Task: Use the formula "COUNTBLANK" in spreadsheet "Project protfolio".
Action: Mouse moved to (147, 95)
Screenshot: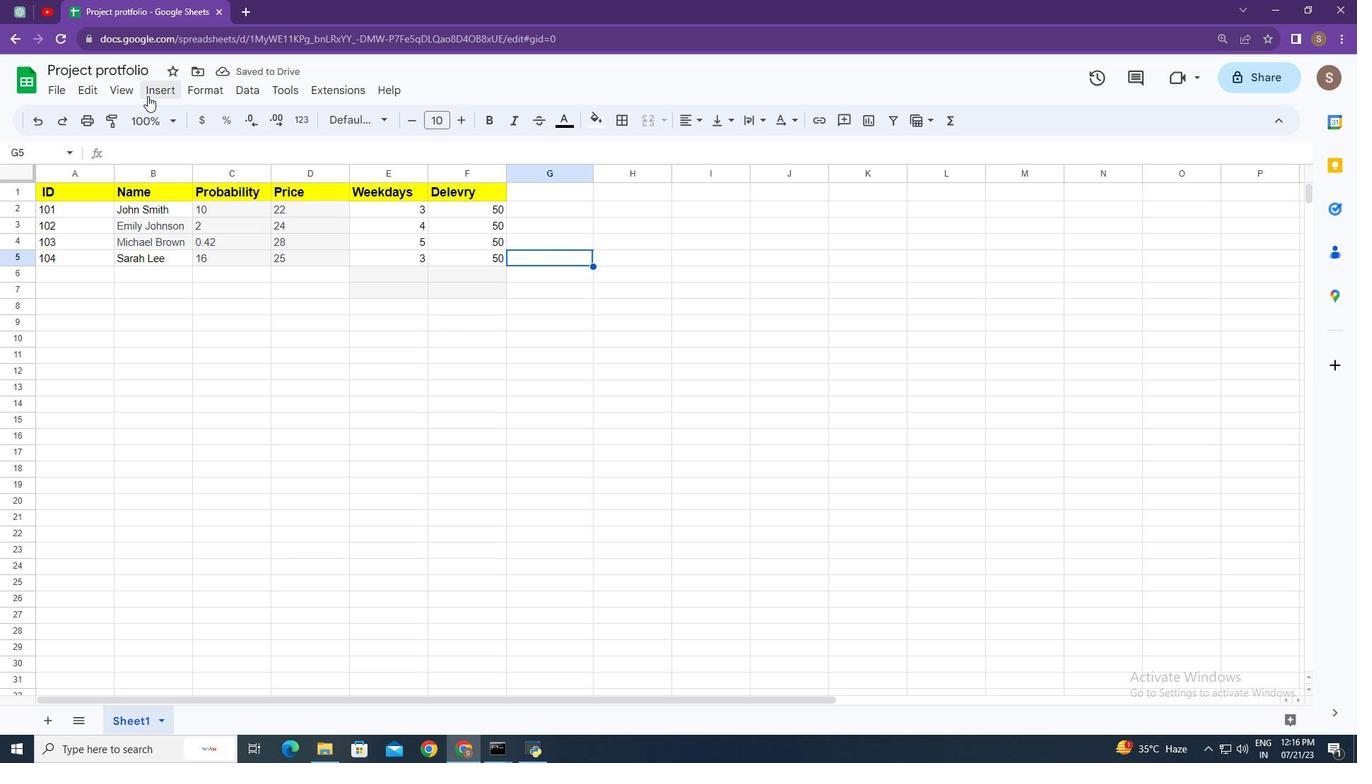 
Action: Mouse pressed left at (147, 95)
Screenshot: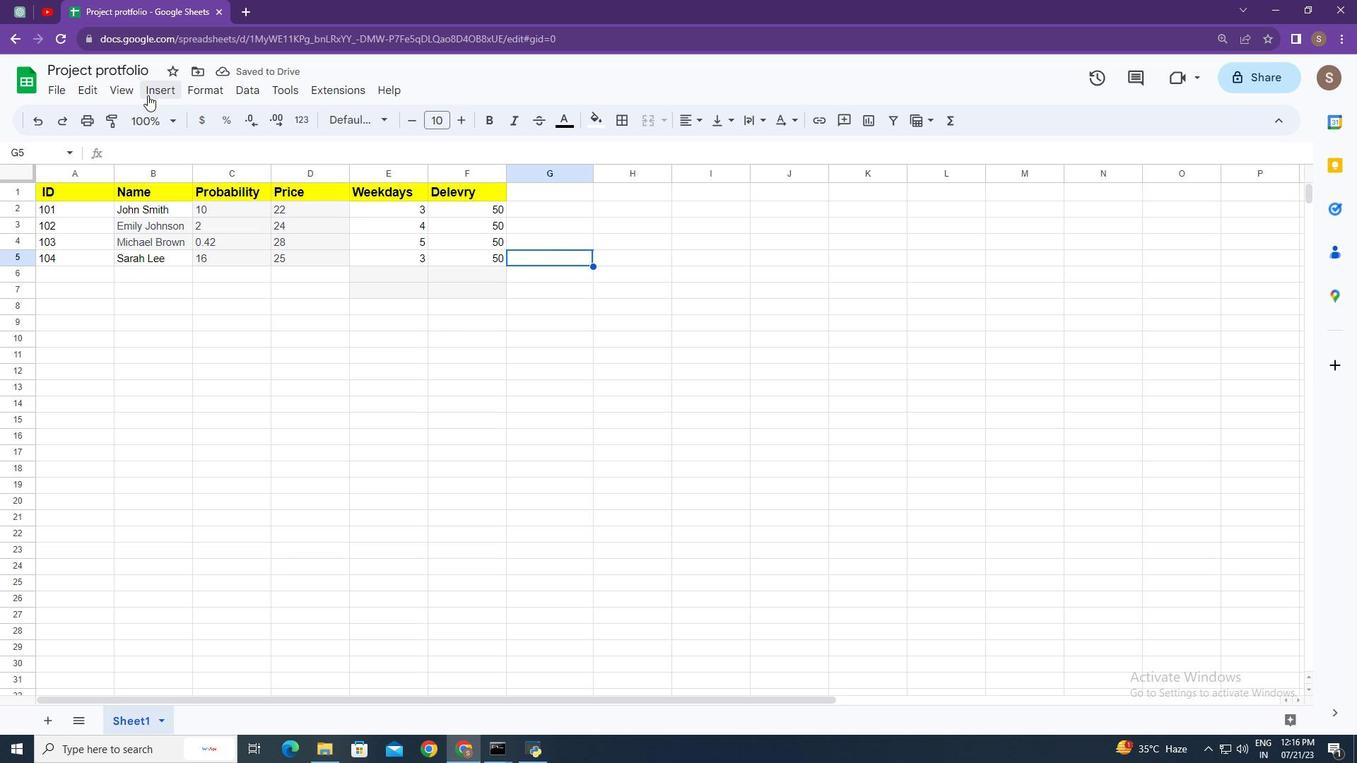 
Action: Mouse moved to (231, 364)
Screenshot: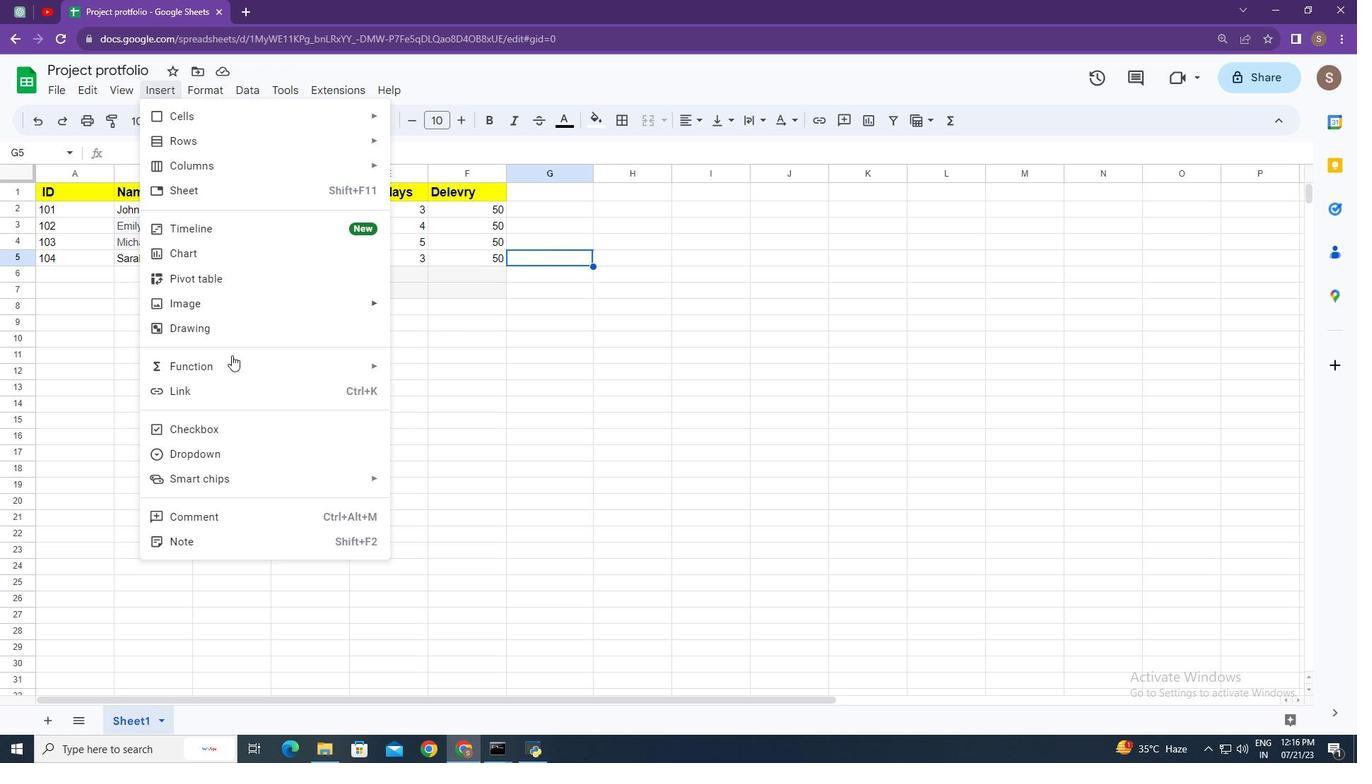 
Action: Mouse pressed left at (231, 364)
Screenshot: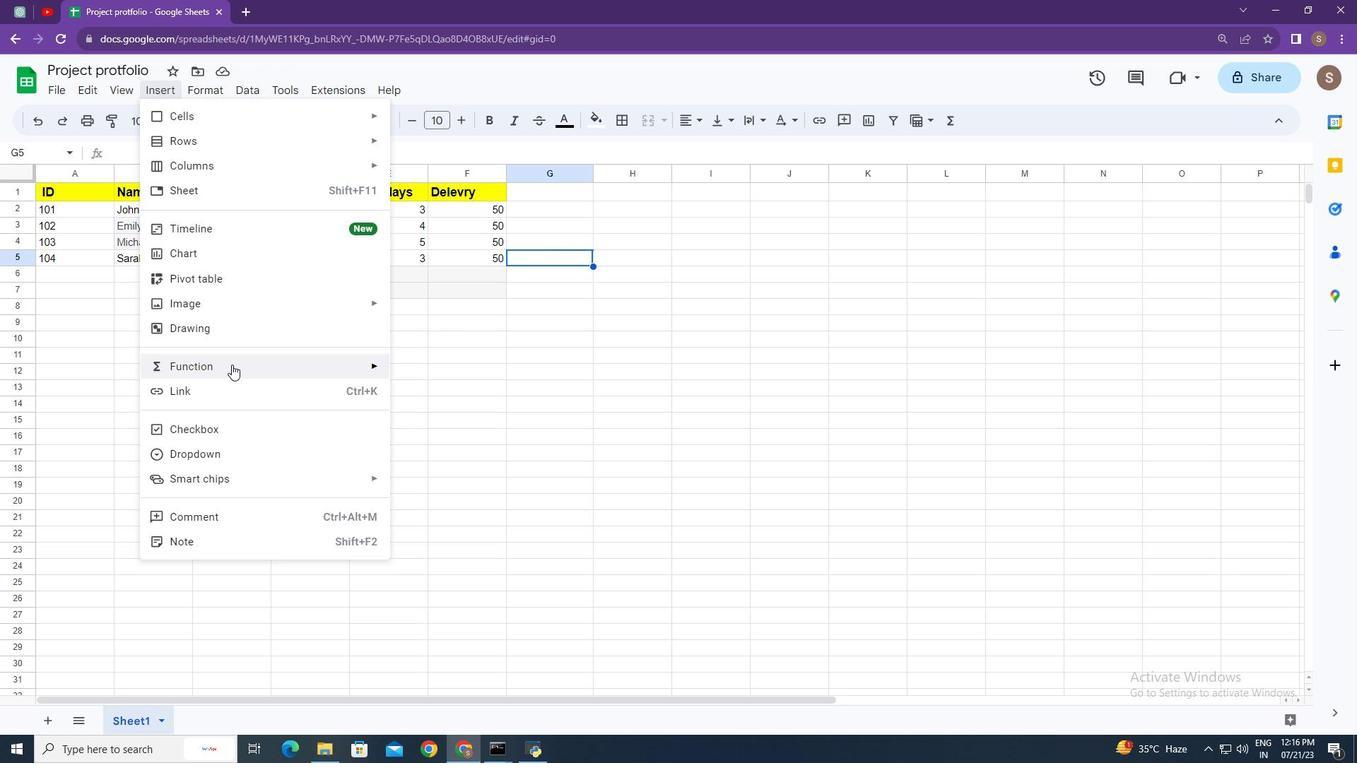 
Action: Mouse moved to (502, 284)
Screenshot: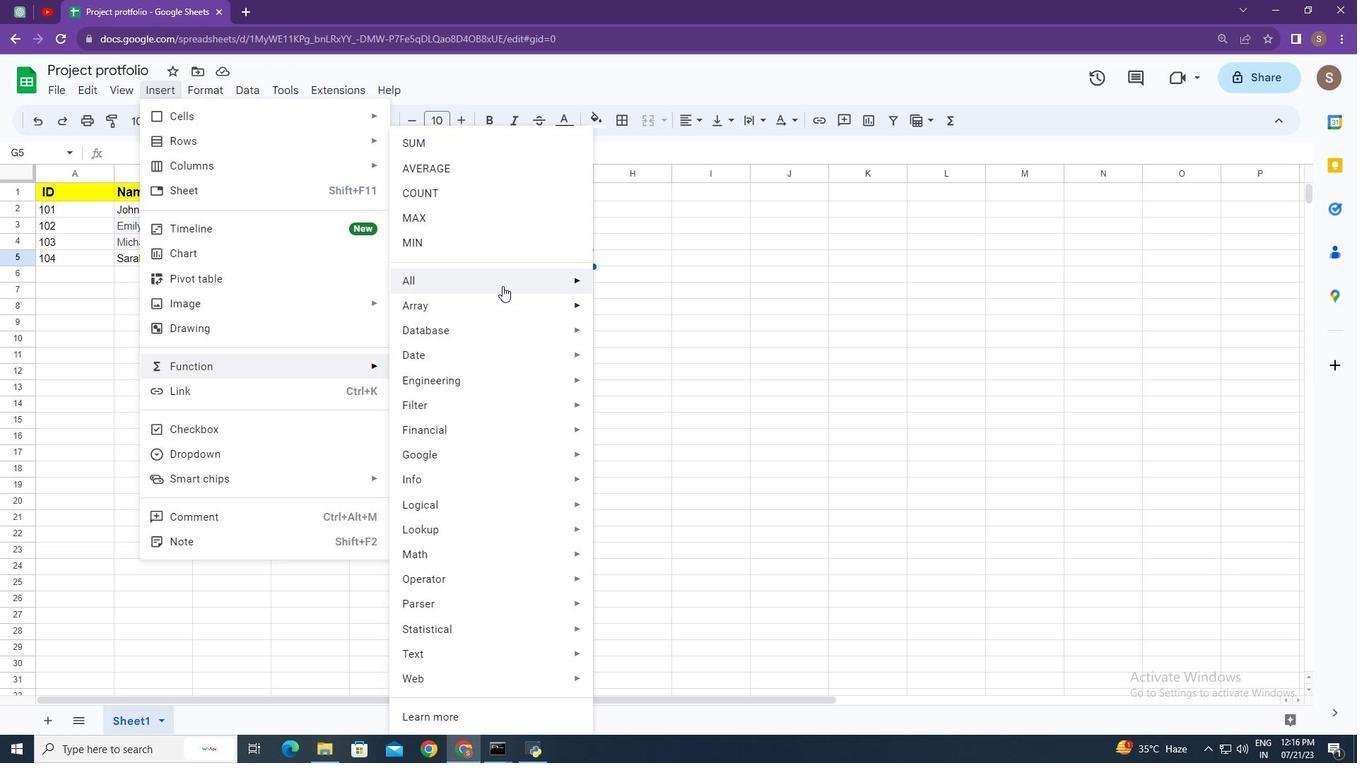 
Action: Mouse pressed left at (502, 284)
Screenshot: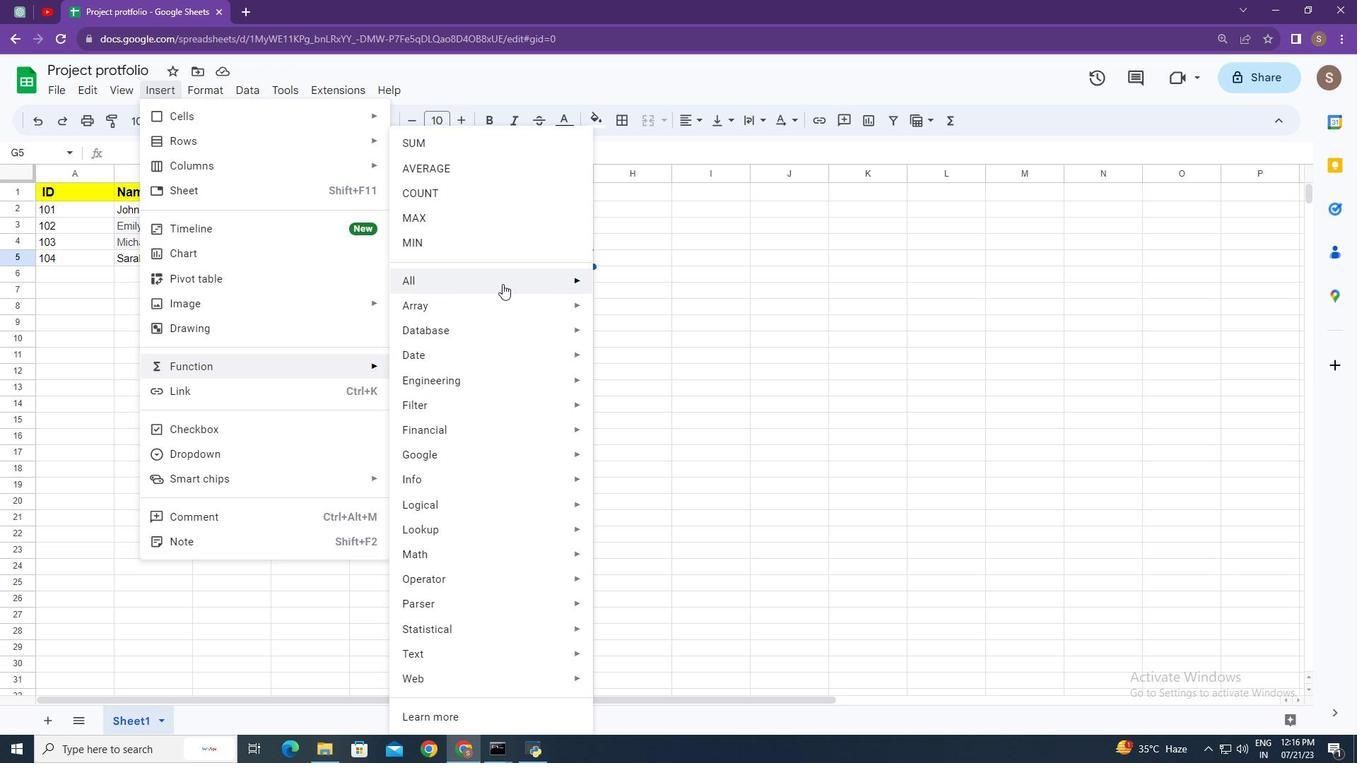 
Action: Mouse moved to (683, 311)
Screenshot: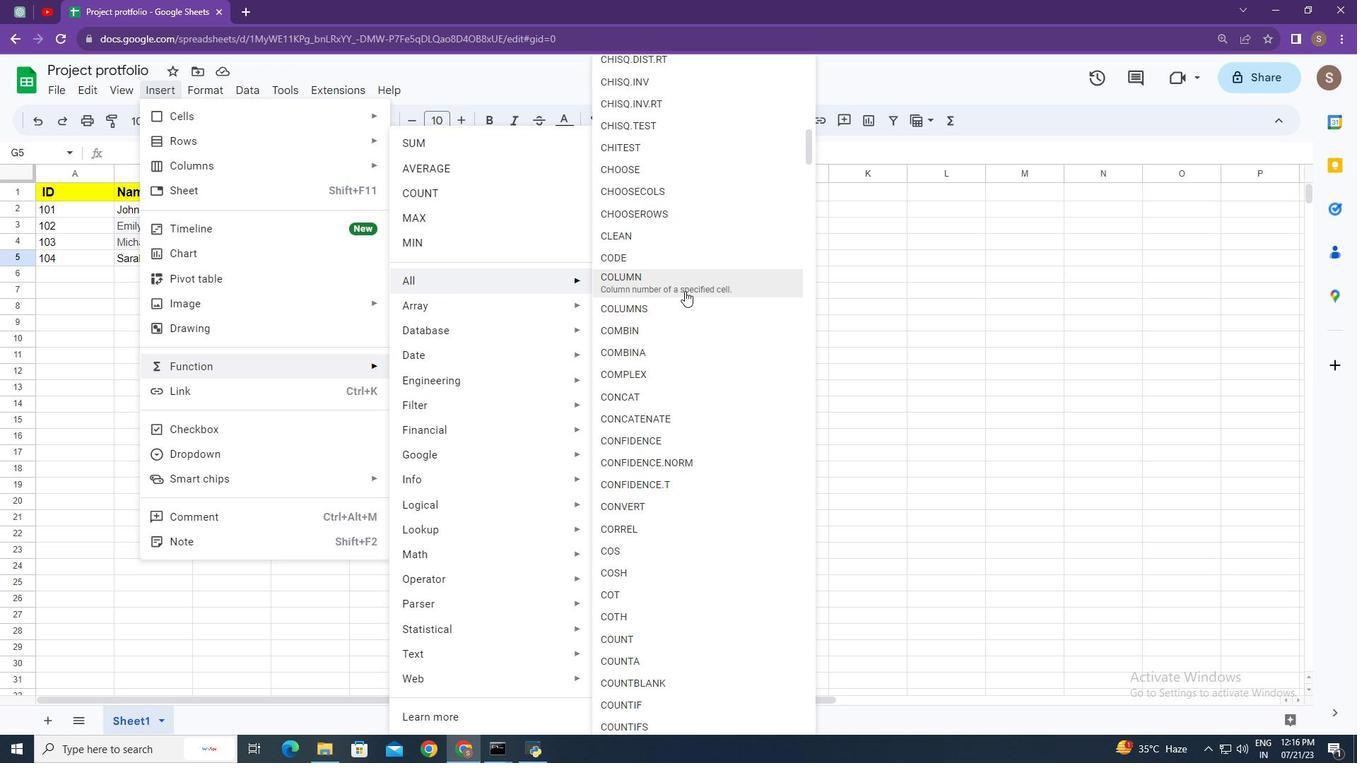 
Action: Mouse scrolled (683, 311) with delta (0, 0)
Screenshot: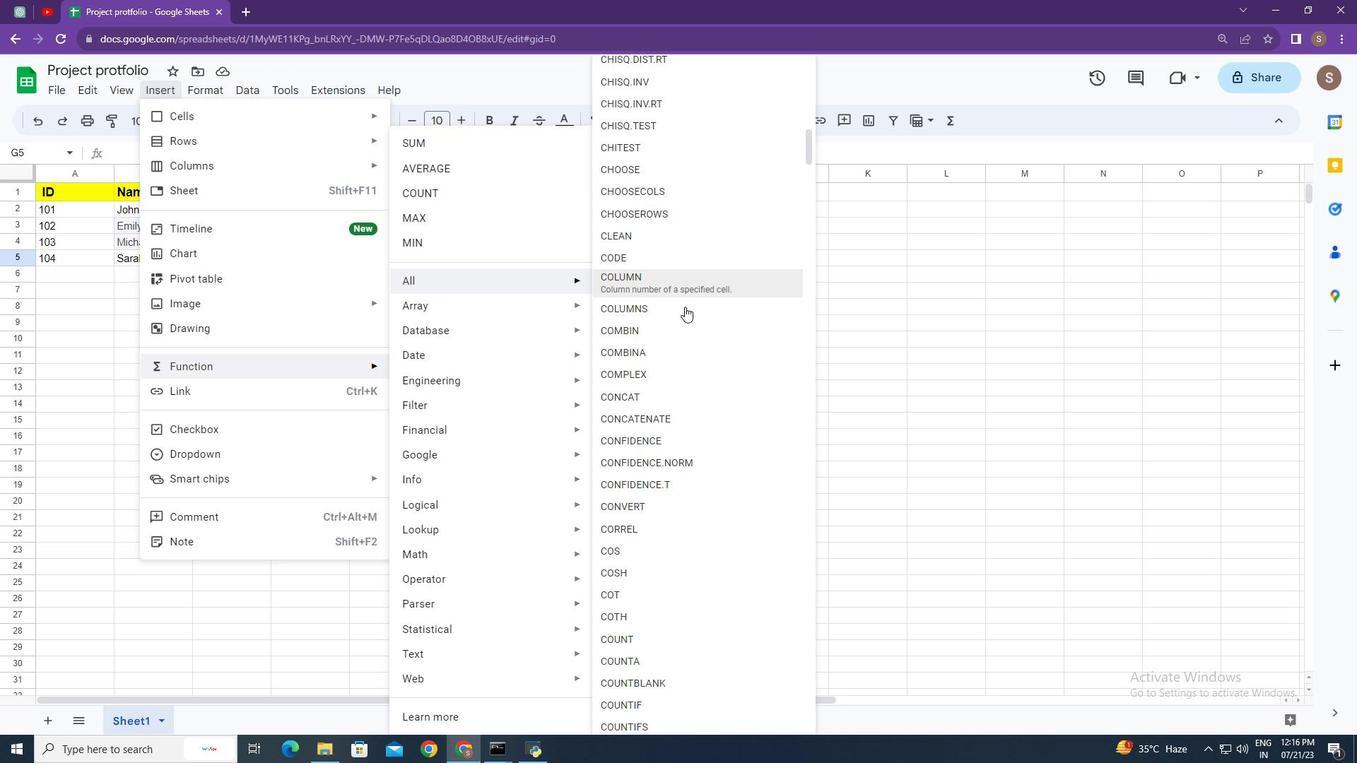 
Action: Mouse moved to (682, 313)
Screenshot: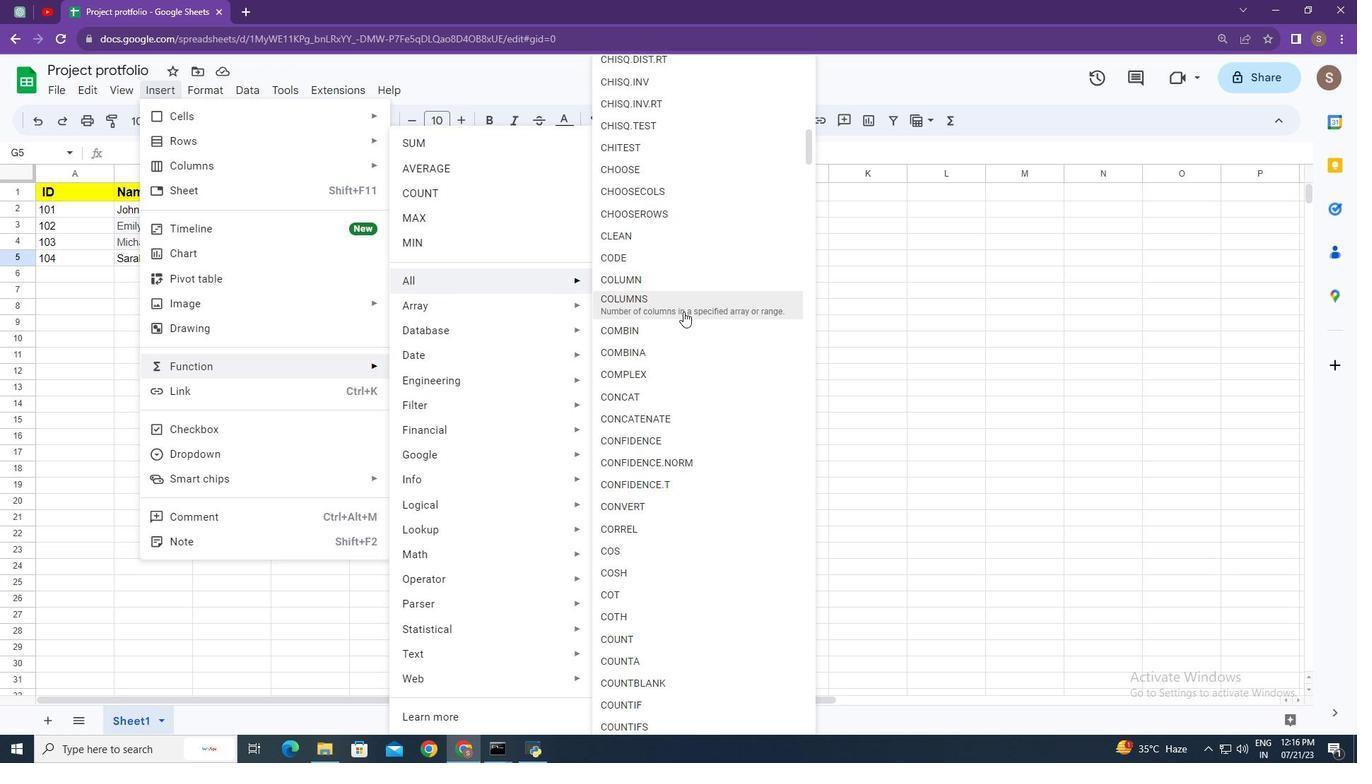 
Action: Mouse scrolled (682, 313) with delta (0, 0)
Screenshot: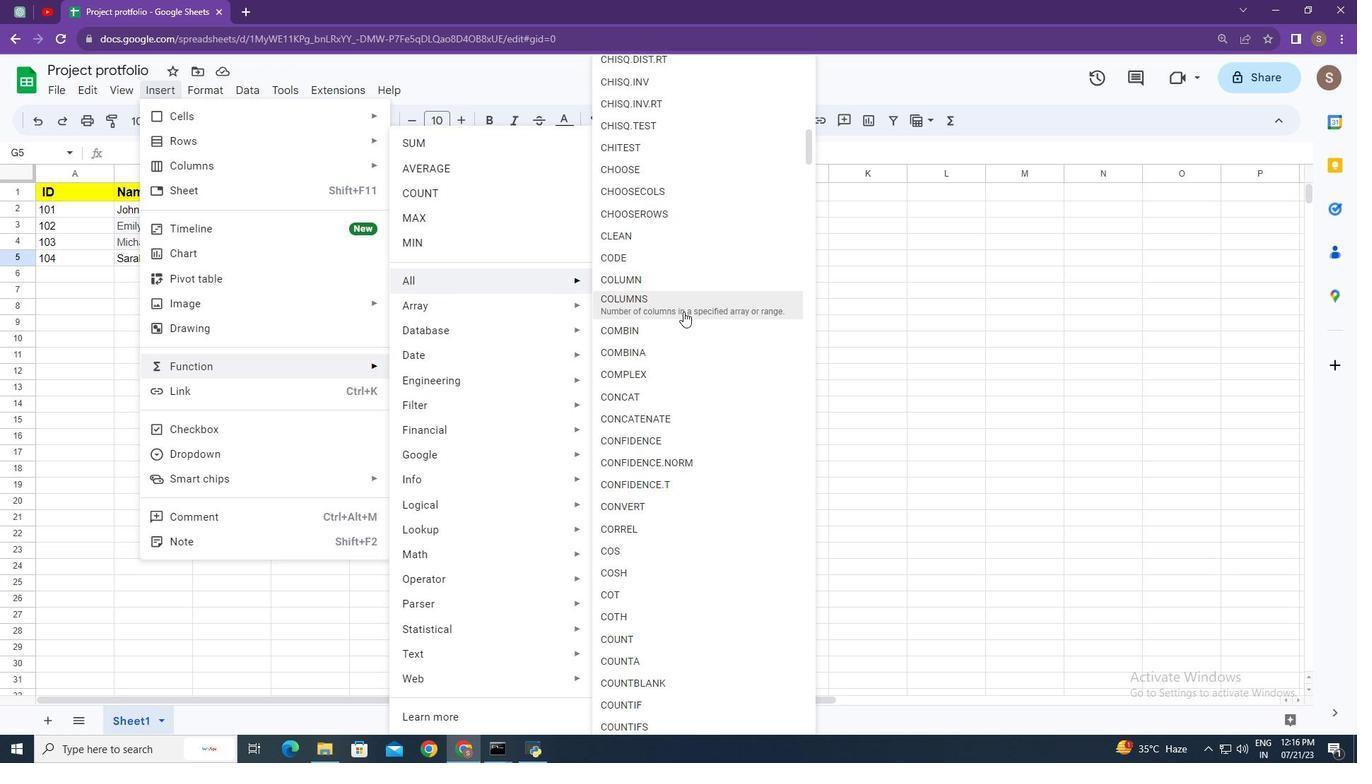 
Action: Mouse moved to (684, 404)
Screenshot: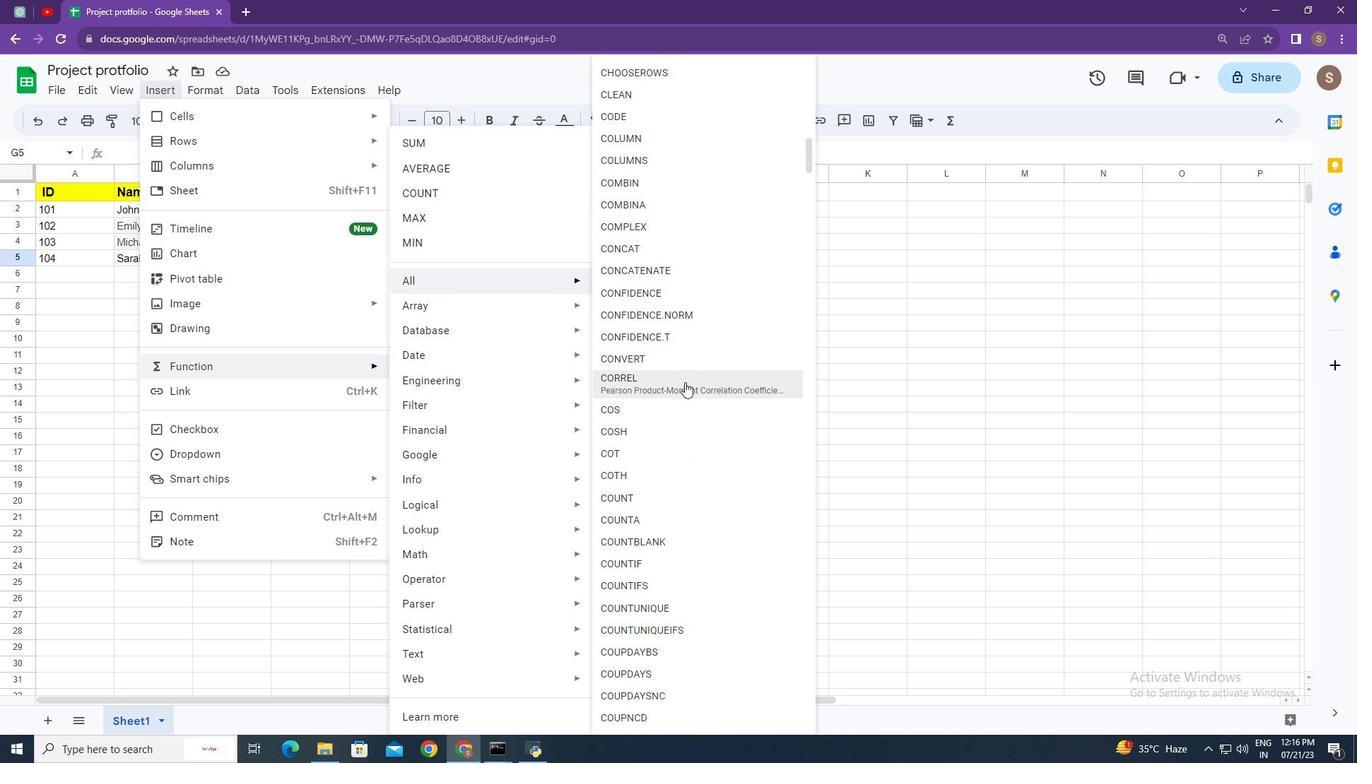 
Action: Mouse scrolled (684, 403) with delta (0, 0)
Screenshot: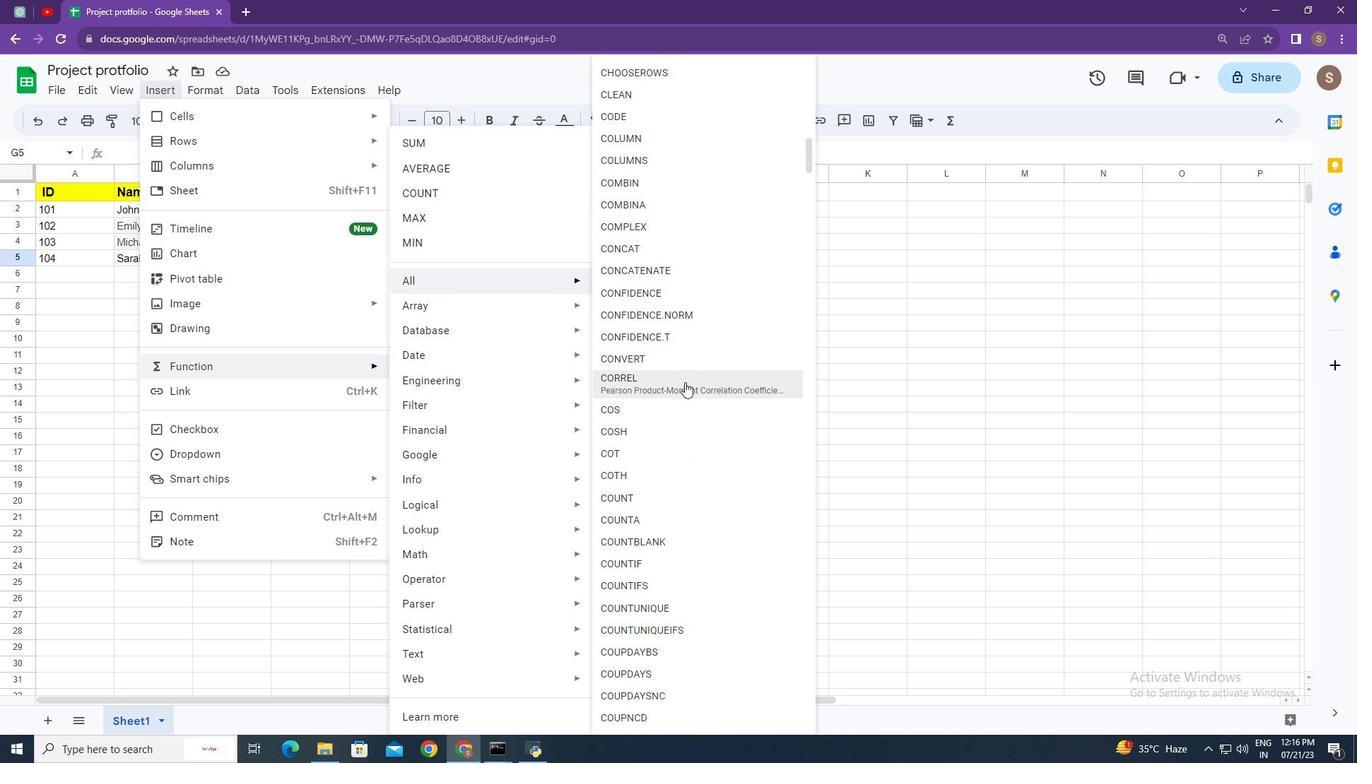 
Action: Mouse moved to (676, 470)
Screenshot: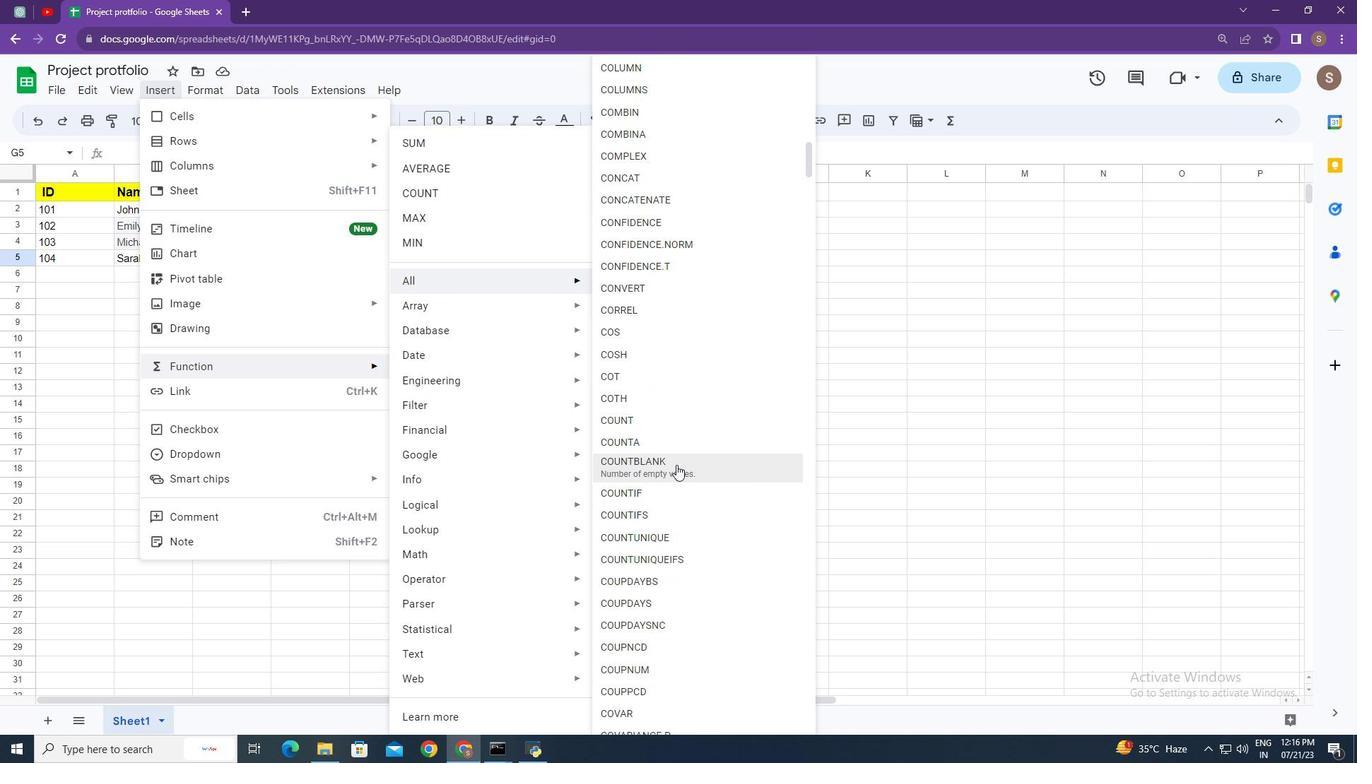 
Action: Mouse pressed left at (676, 470)
Screenshot: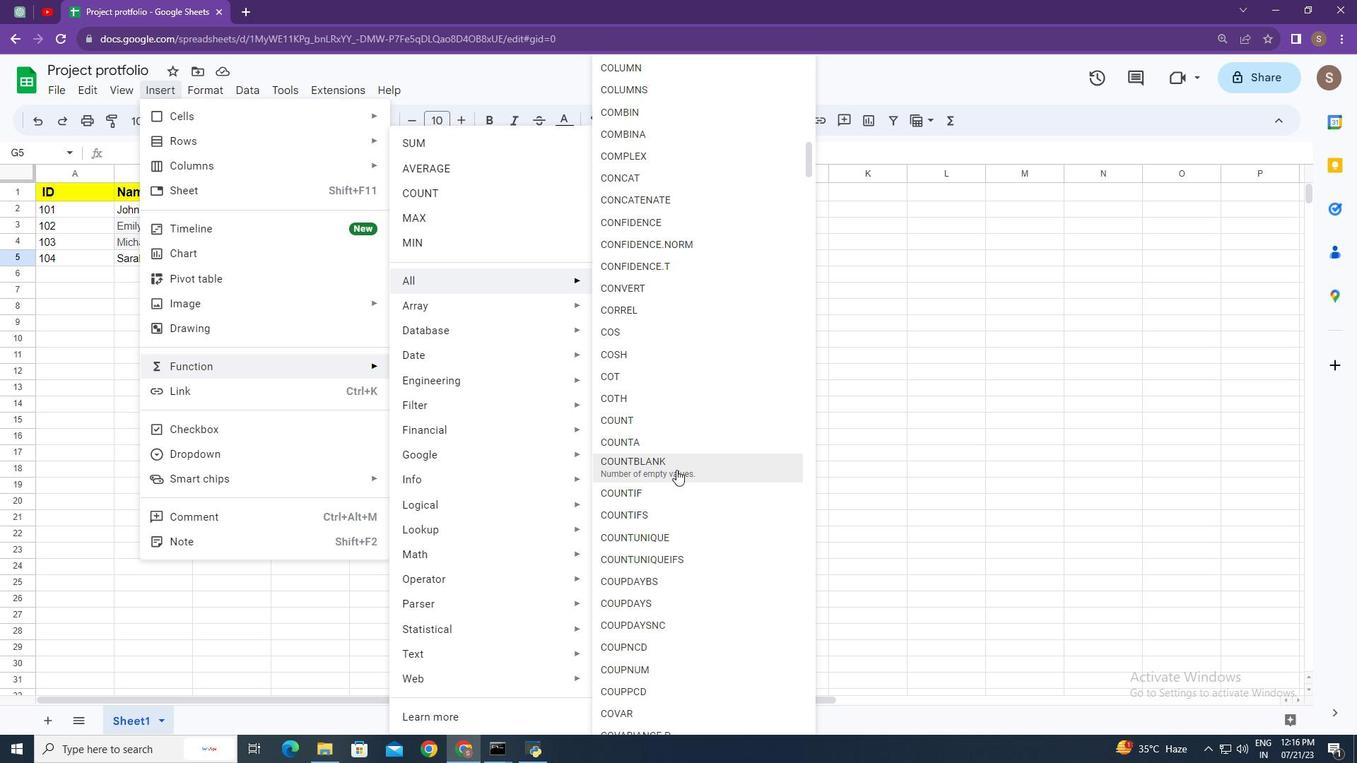 
Action: Mouse moved to (199, 207)
Screenshot: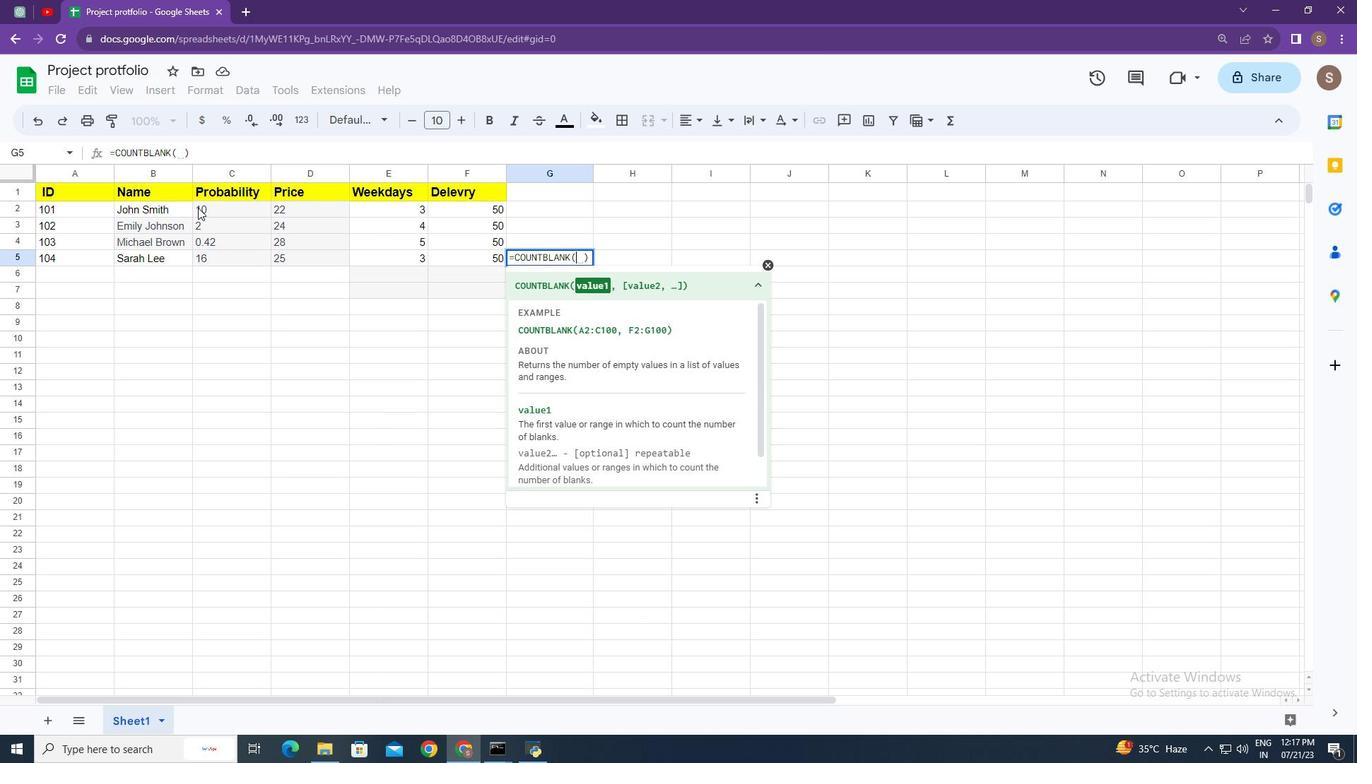 
Action: Mouse pressed left at (199, 207)
Screenshot: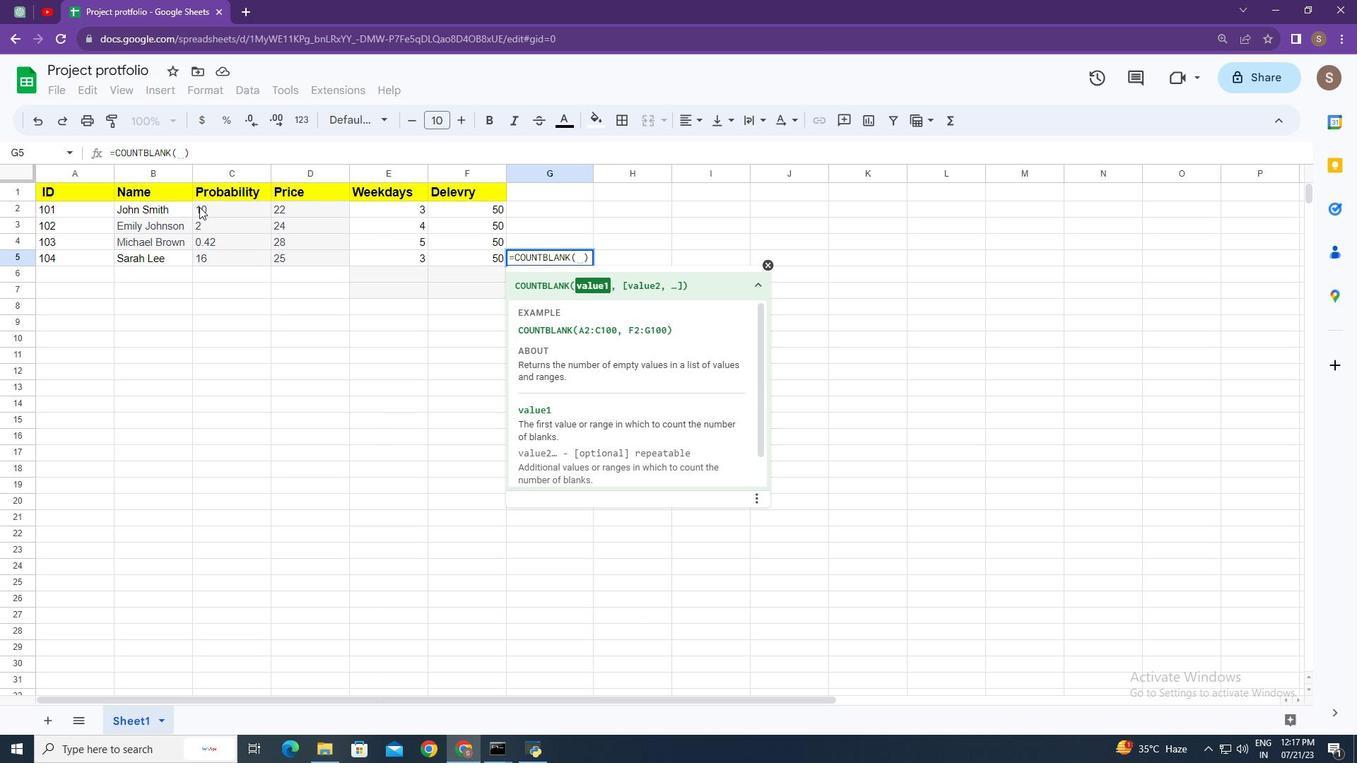 
Action: Mouse moved to (443, 211)
Screenshot: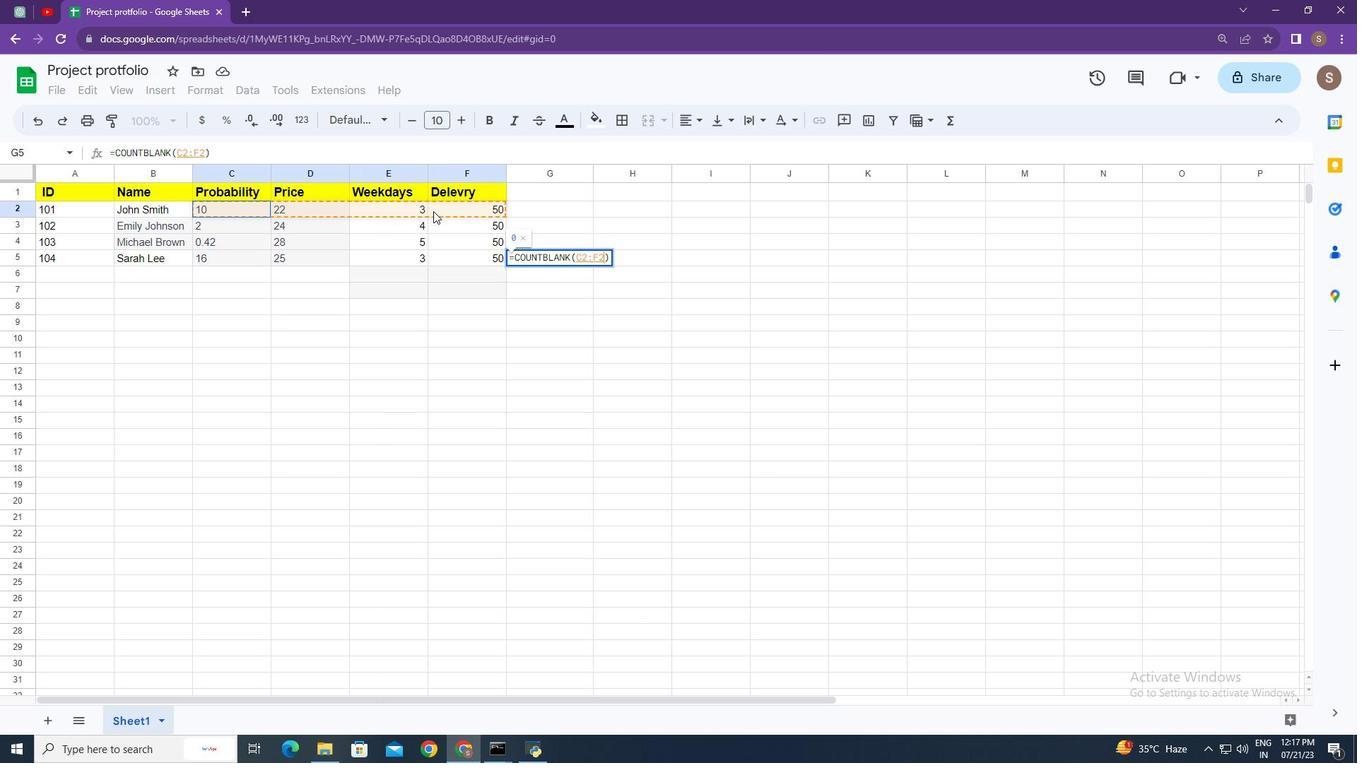 
Action: Key pressed ,<Key.space>
Screenshot: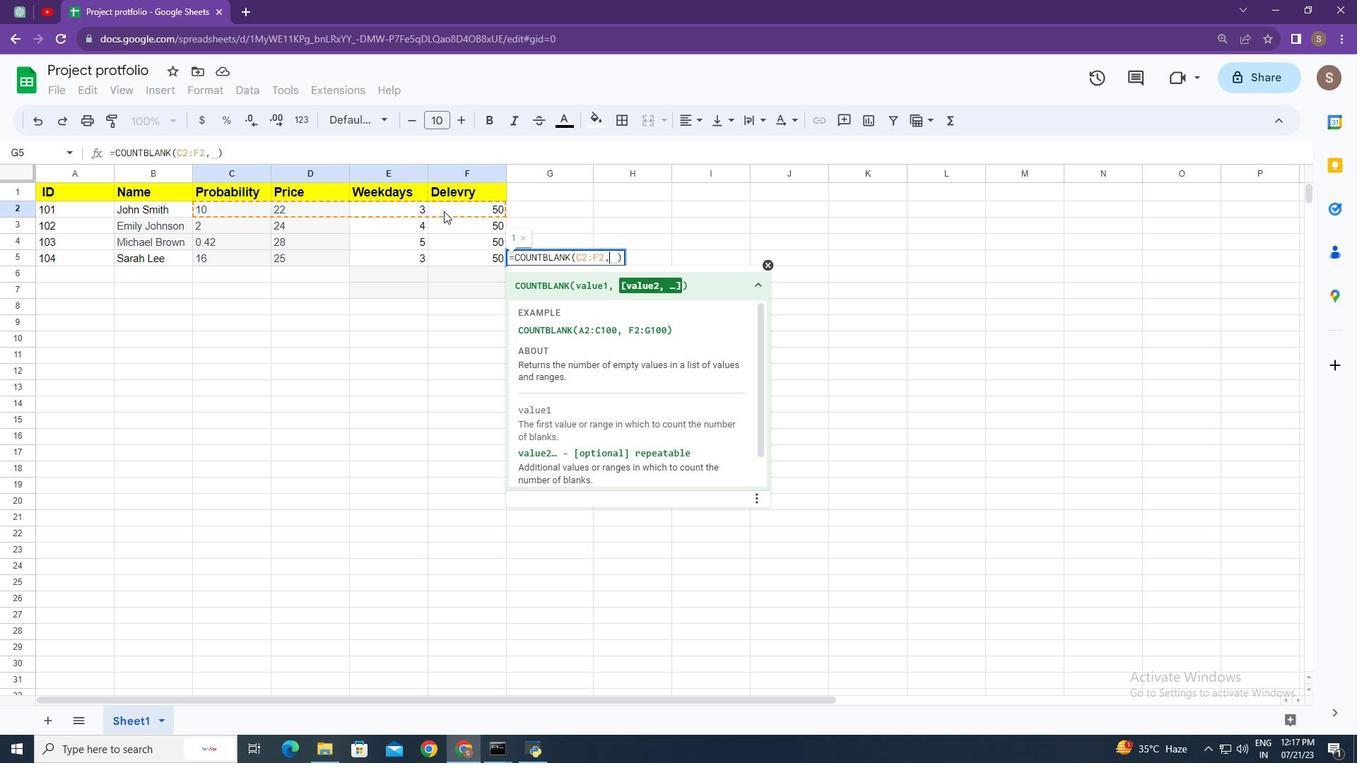 
Action: Mouse moved to (201, 243)
Screenshot: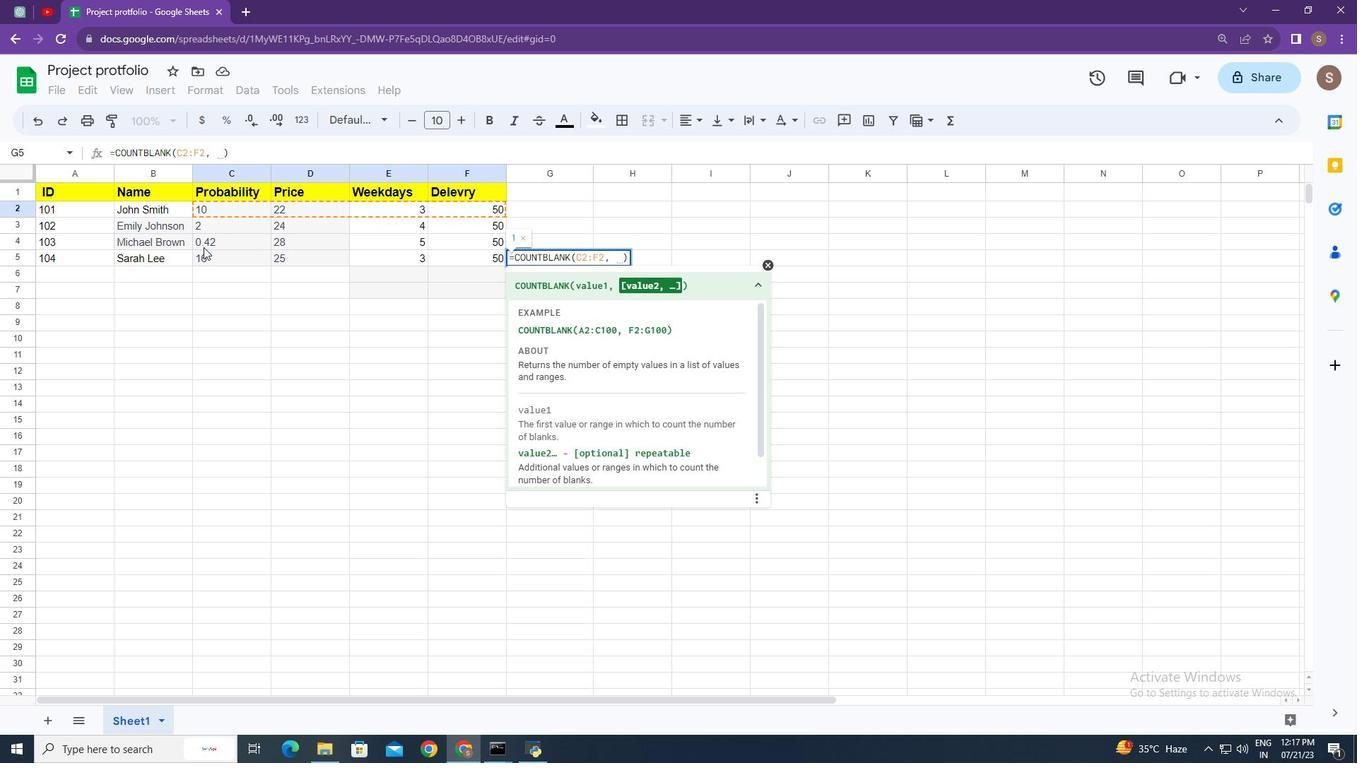 
Action: Mouse pressed left at (201, 243)
Screenshot: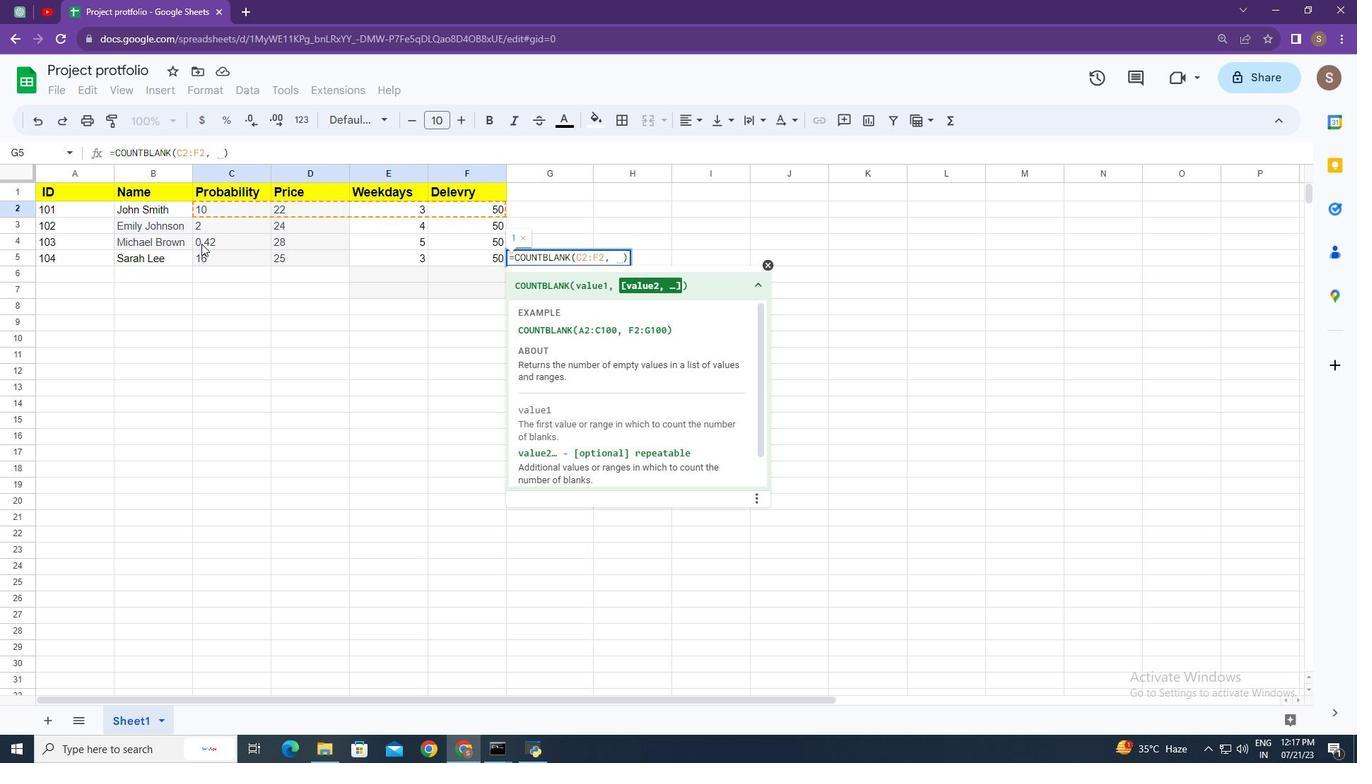 
Action: Mouse moved to (358, 253)
Screenshot: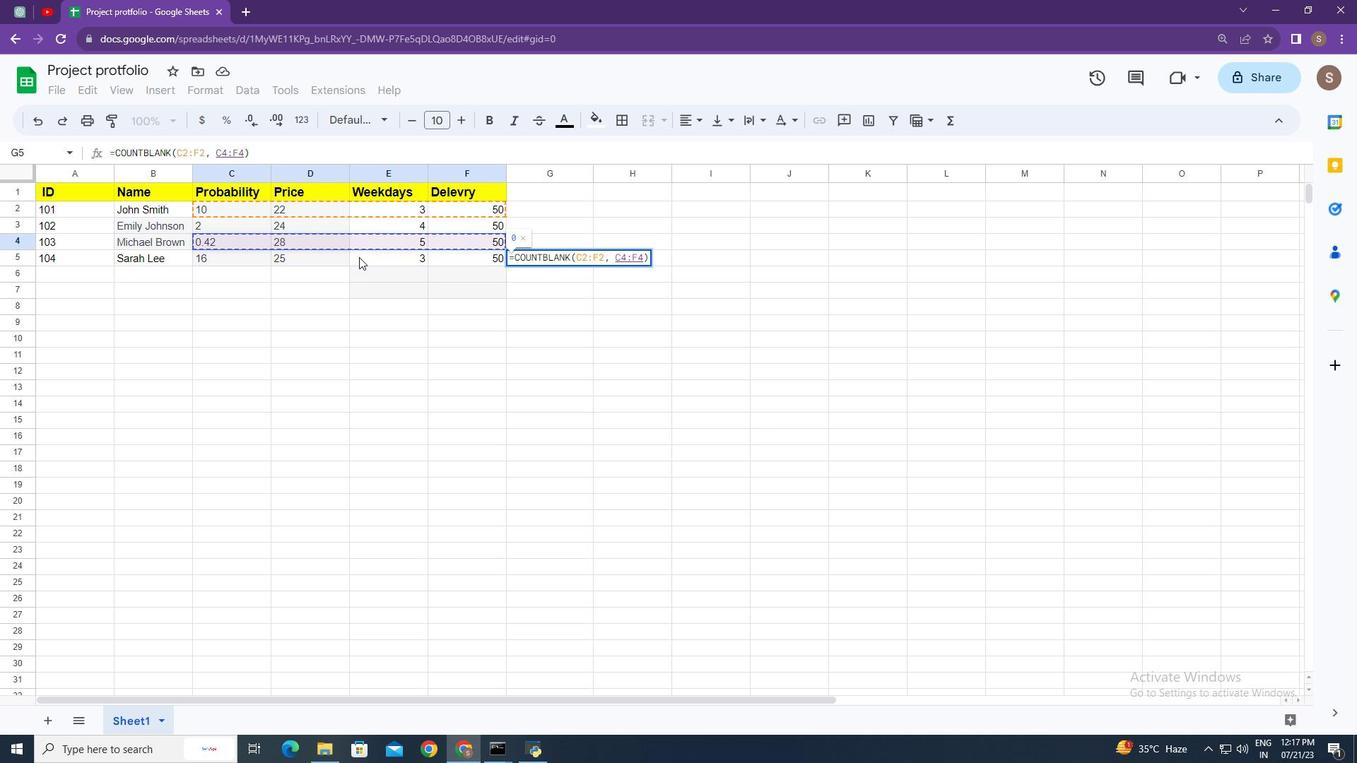 
Action: Key pressed ,<Key.space>
Screenshot: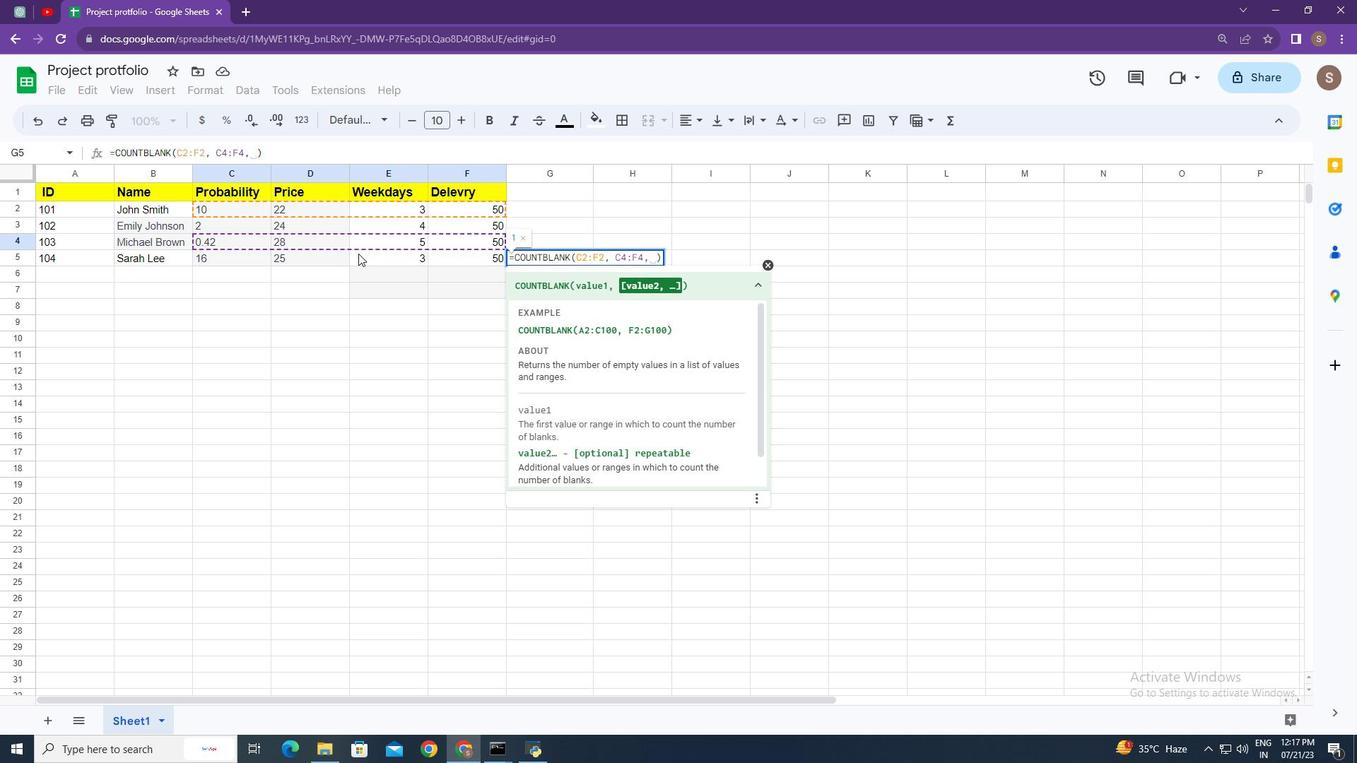 
Action: Mouse moved to (210, 259)
Screenshot: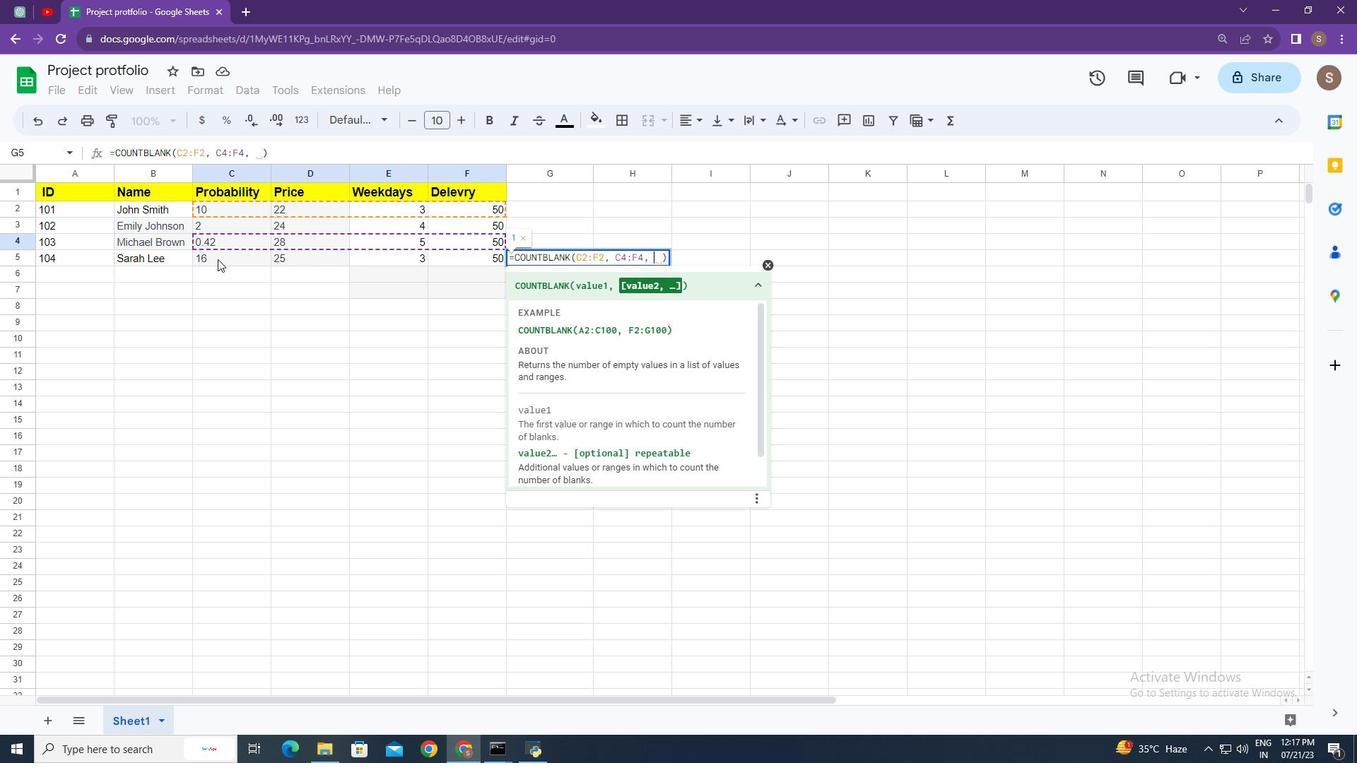 
Action: Mouse pressed left at (210, 259)
Screenshot: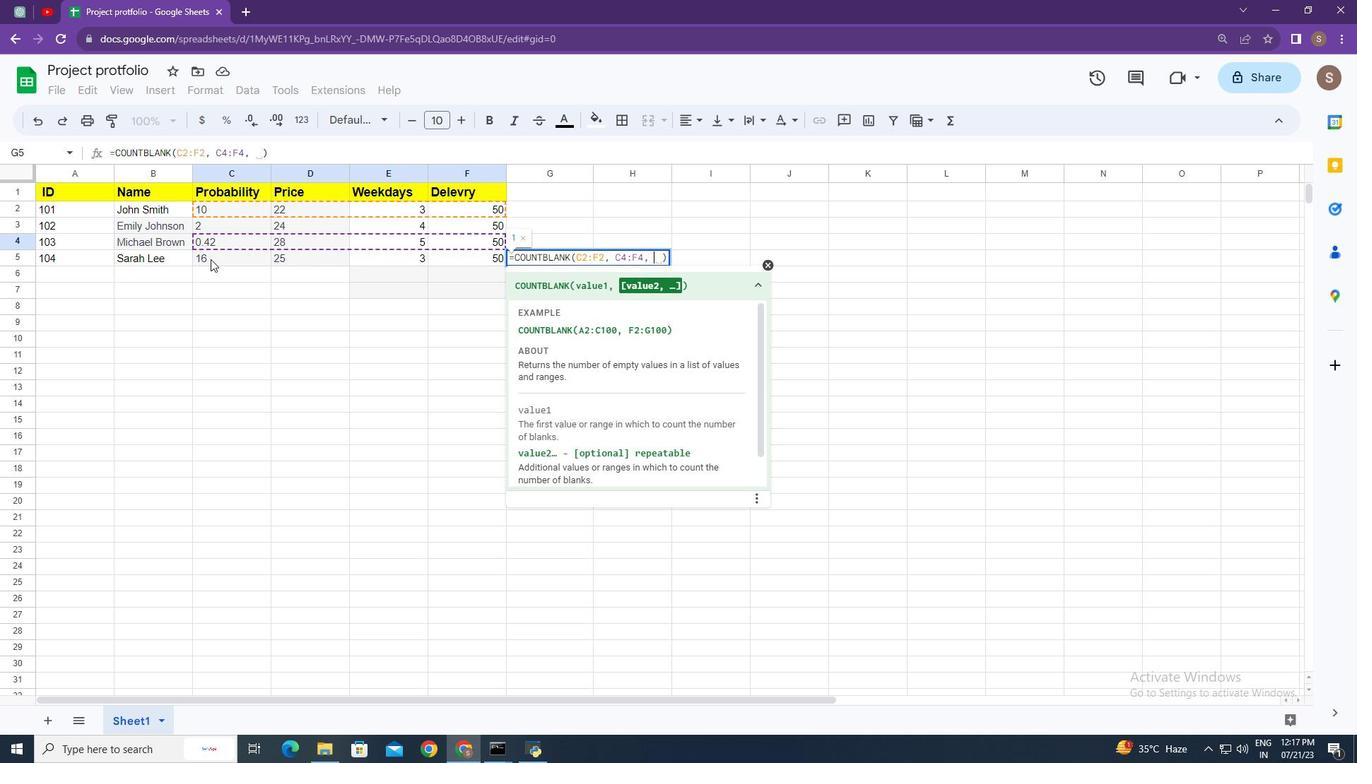 
Action: Mouse moved to (443, 264)
Screenshot: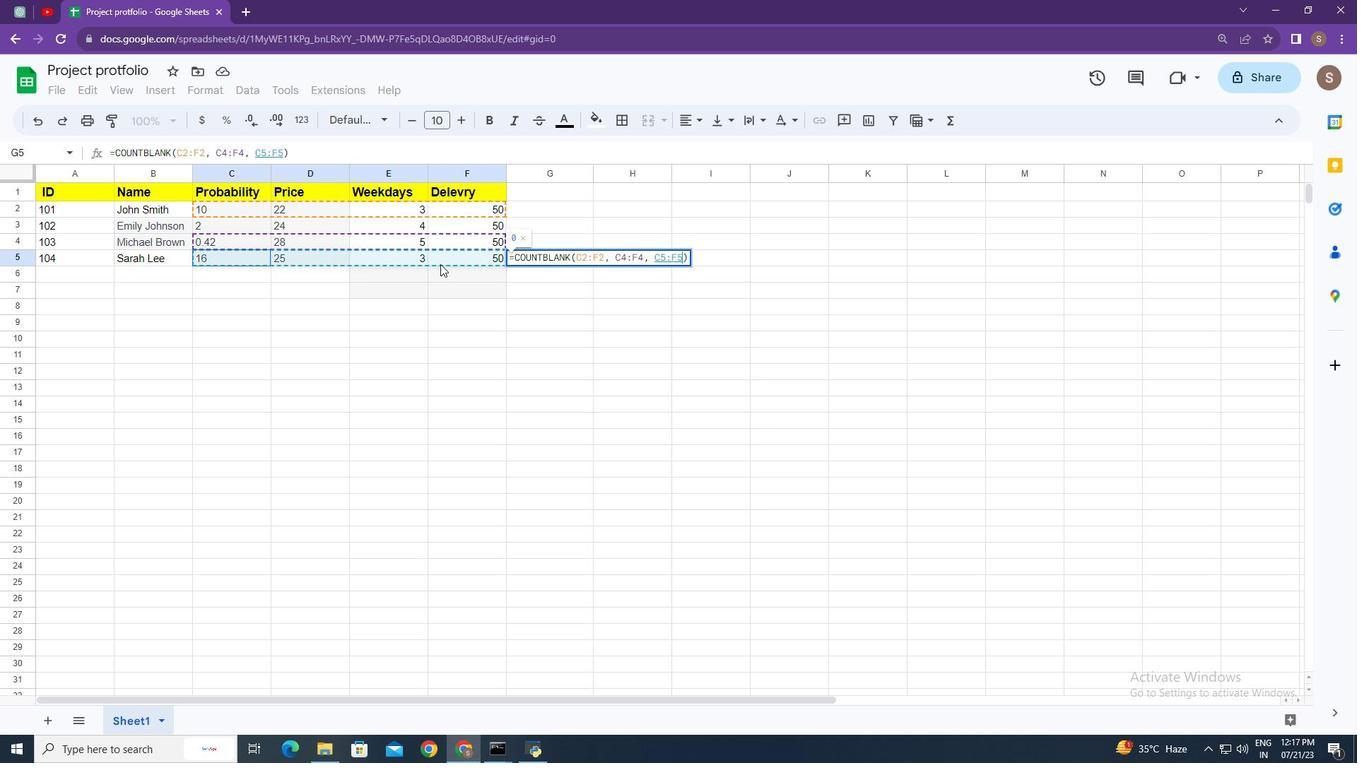 
Action: Key pressed ,<Key.enter>
Screenshot: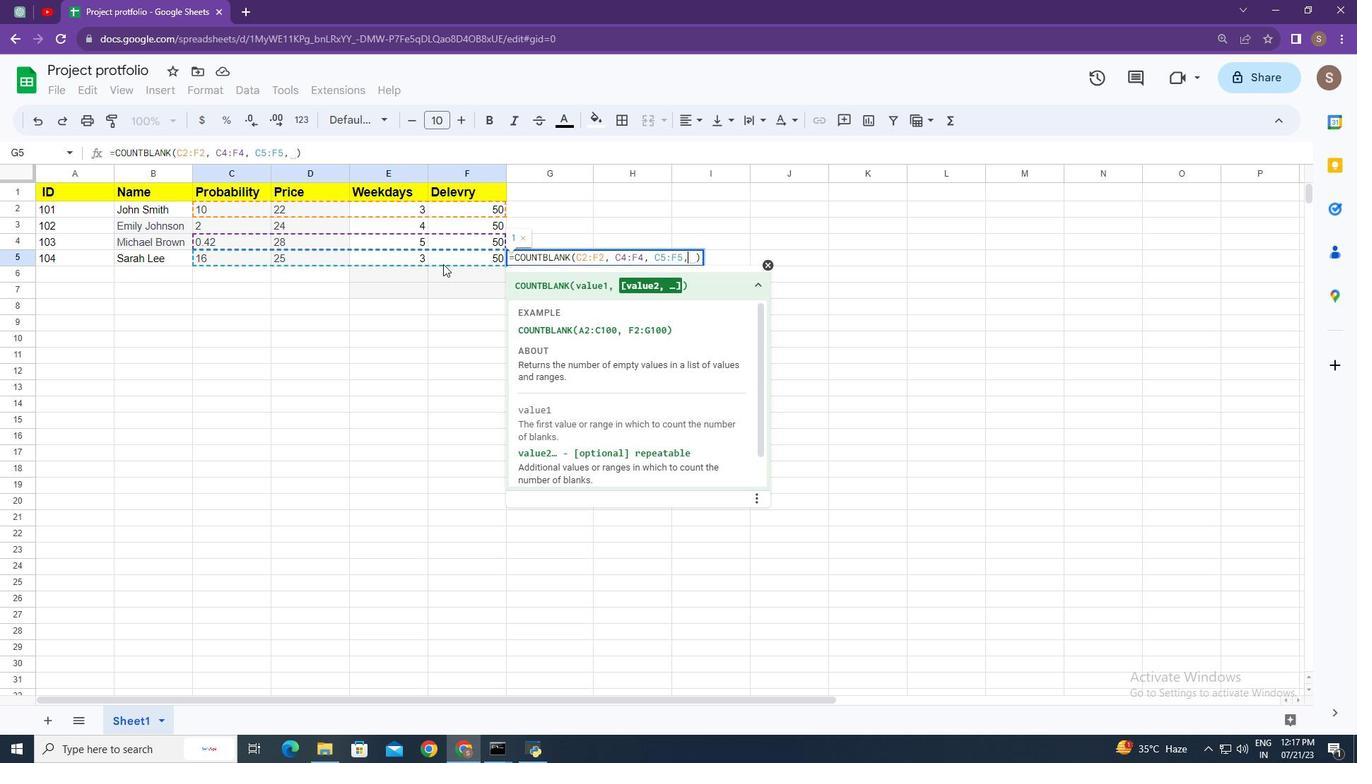 
Action: Mouse moved to (493, 329)
Screenshot: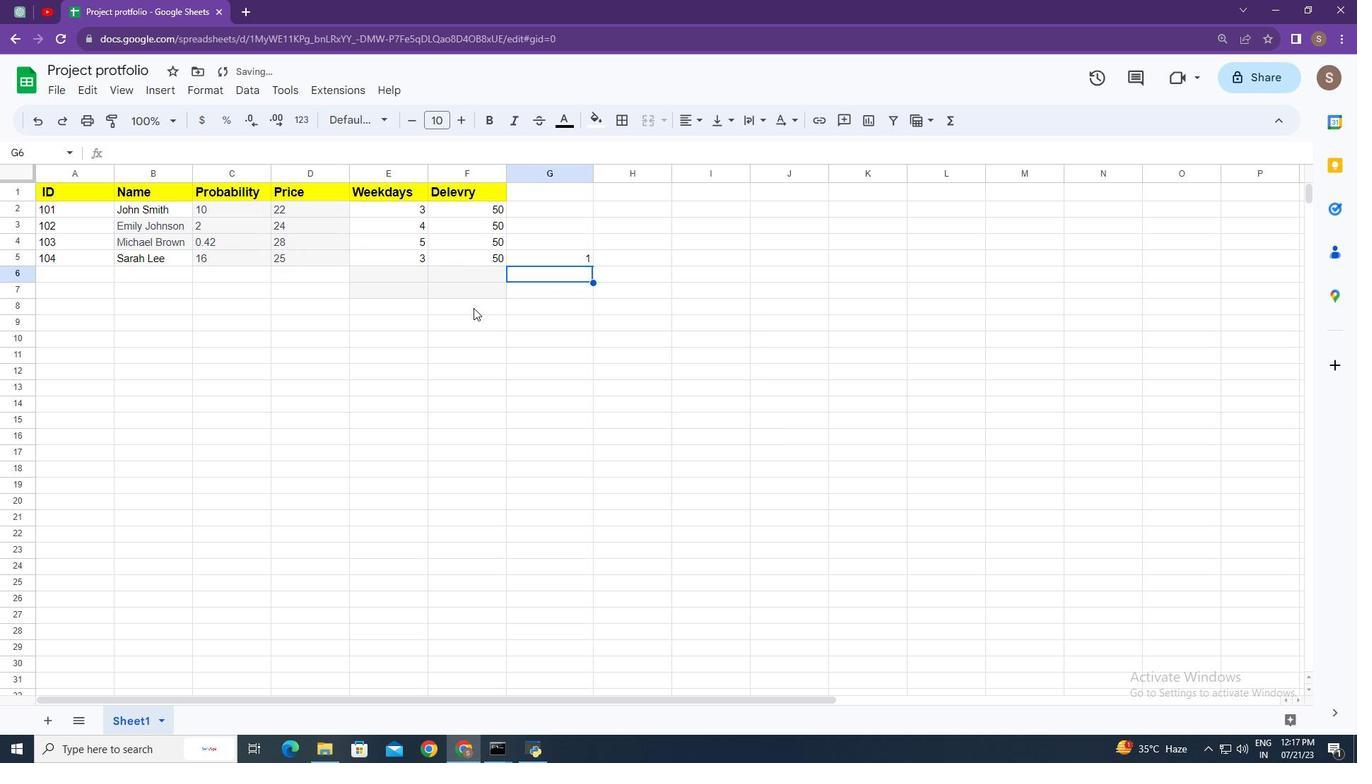 
